 Task: Add the task  Add a feature to import/export data in the app to the section Code Quality Sprint in the project TripleWorks and add a Due Date to the respective task as 2023/11/05.
Action: Mouse moved to (1102, 606)
Screenshot: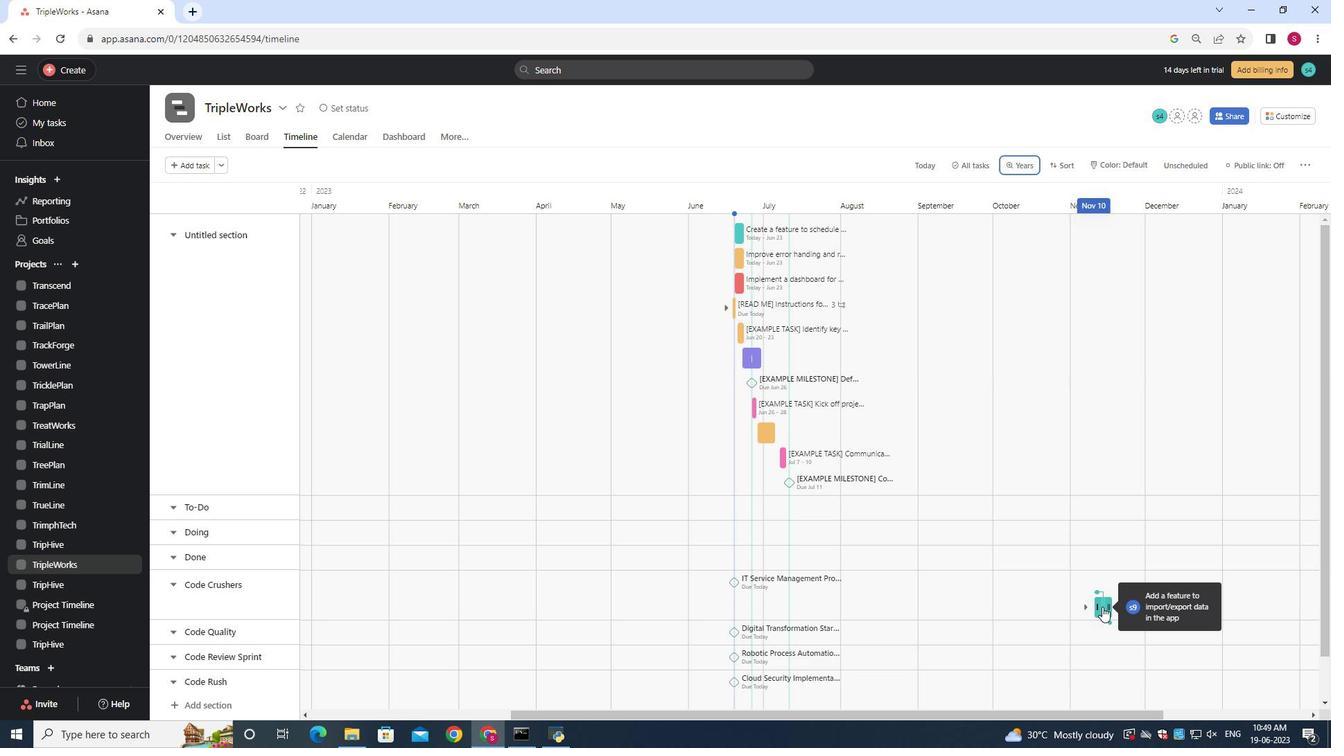 
Action: Mouse pressed left at (1102, 606)
Screenshot: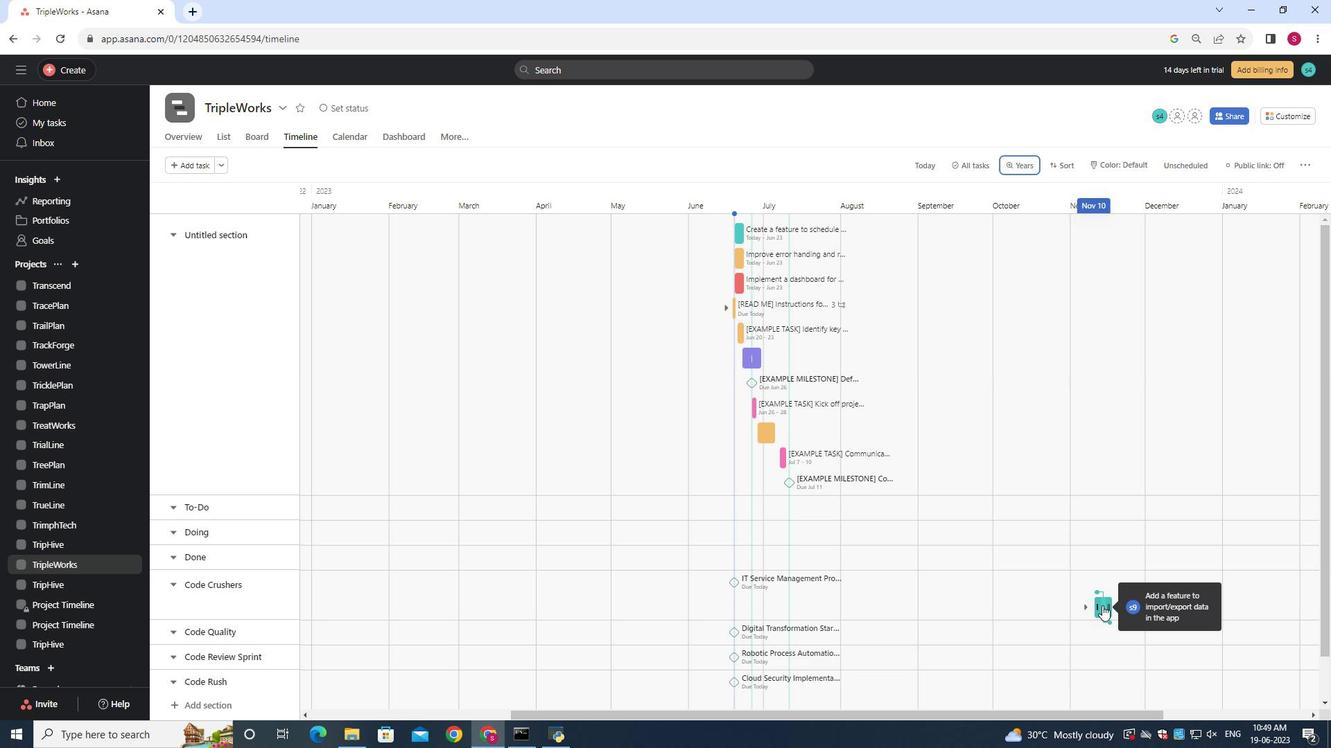 
Action: Mouse moved to (1095, 607)
Screenshot: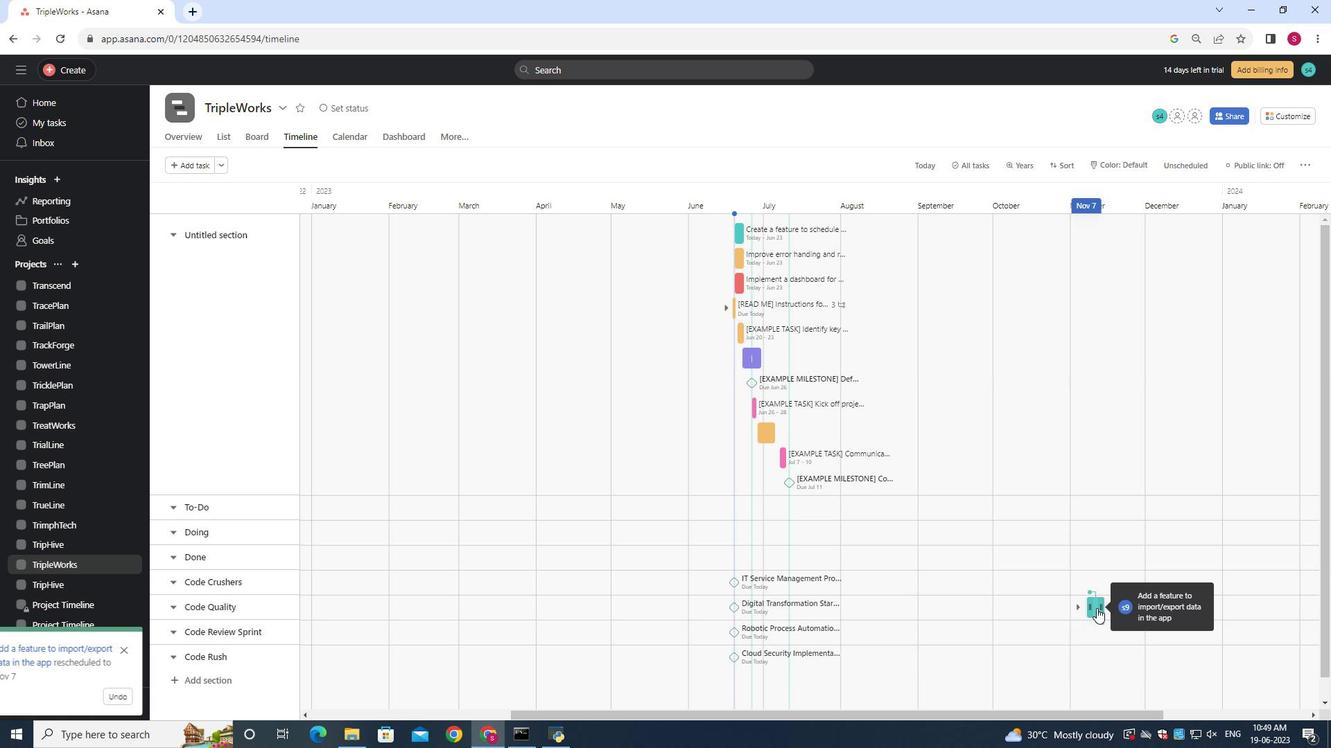 
Action: Mouse pressed left at (1095, 607)
Screenshot: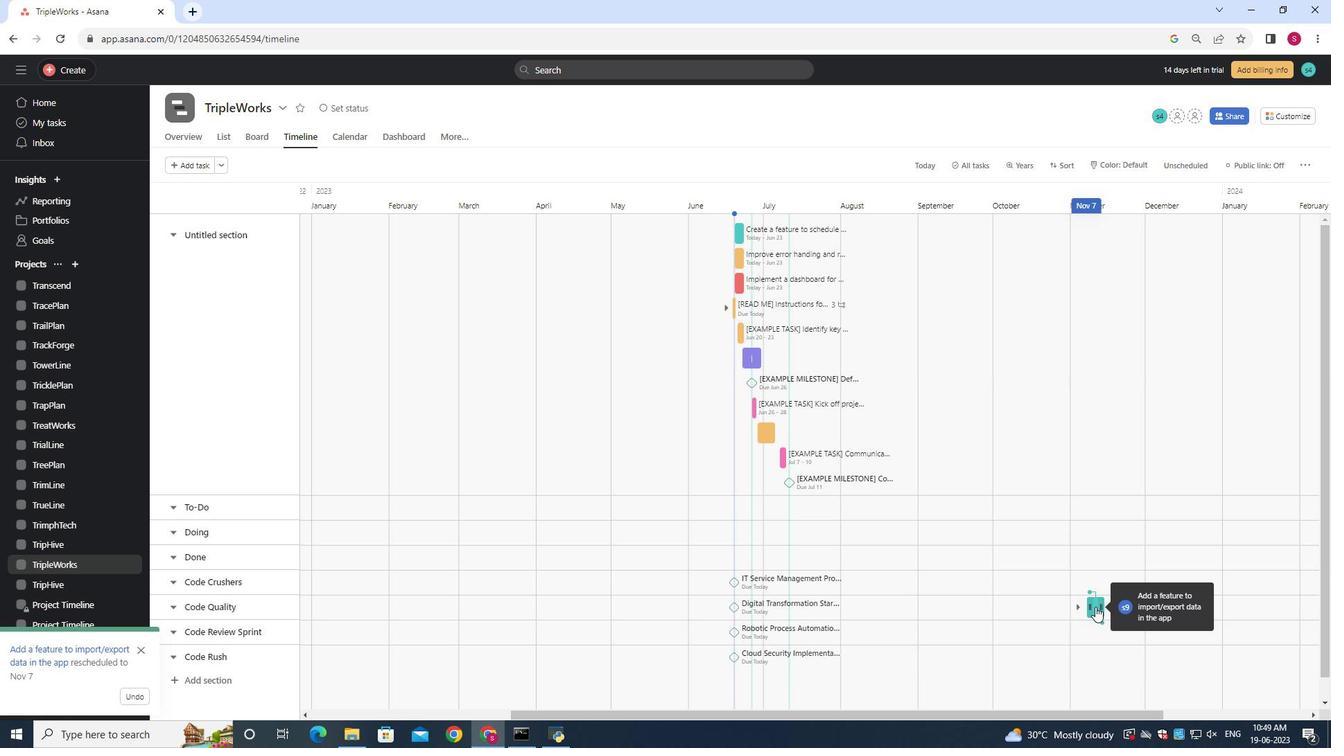 
Action: Mouse moved to (1052, 259)
Screenshot: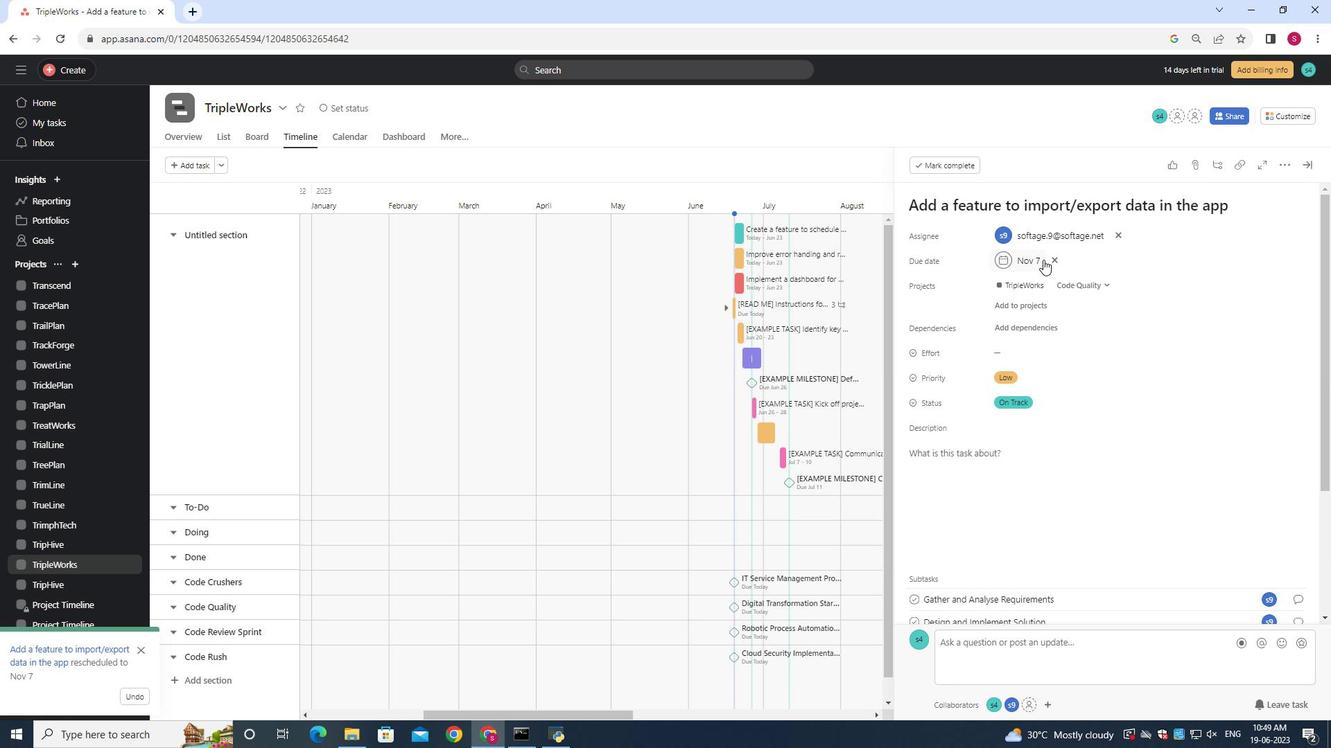
Action: Mouse pressed left at (1052, 259)
Screenshot: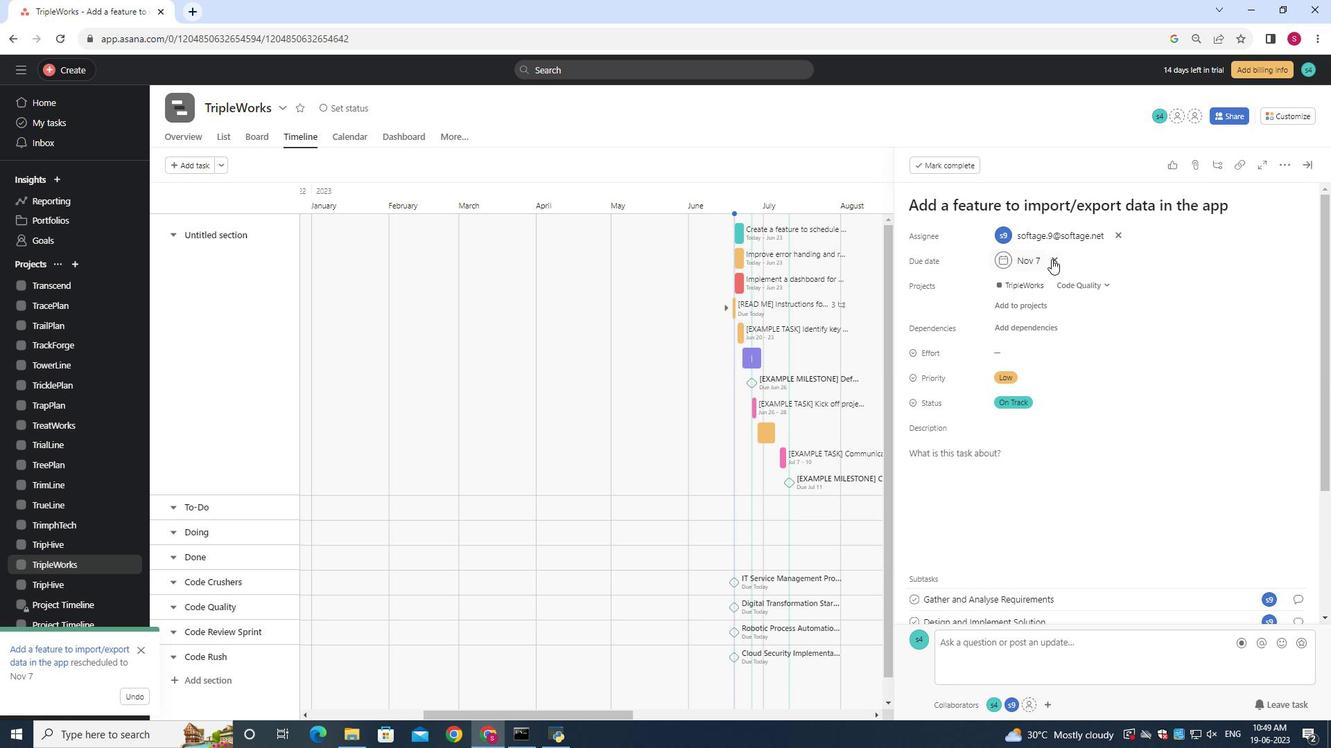 
Action: Mouse moved to (1031, 261)
Screenshot: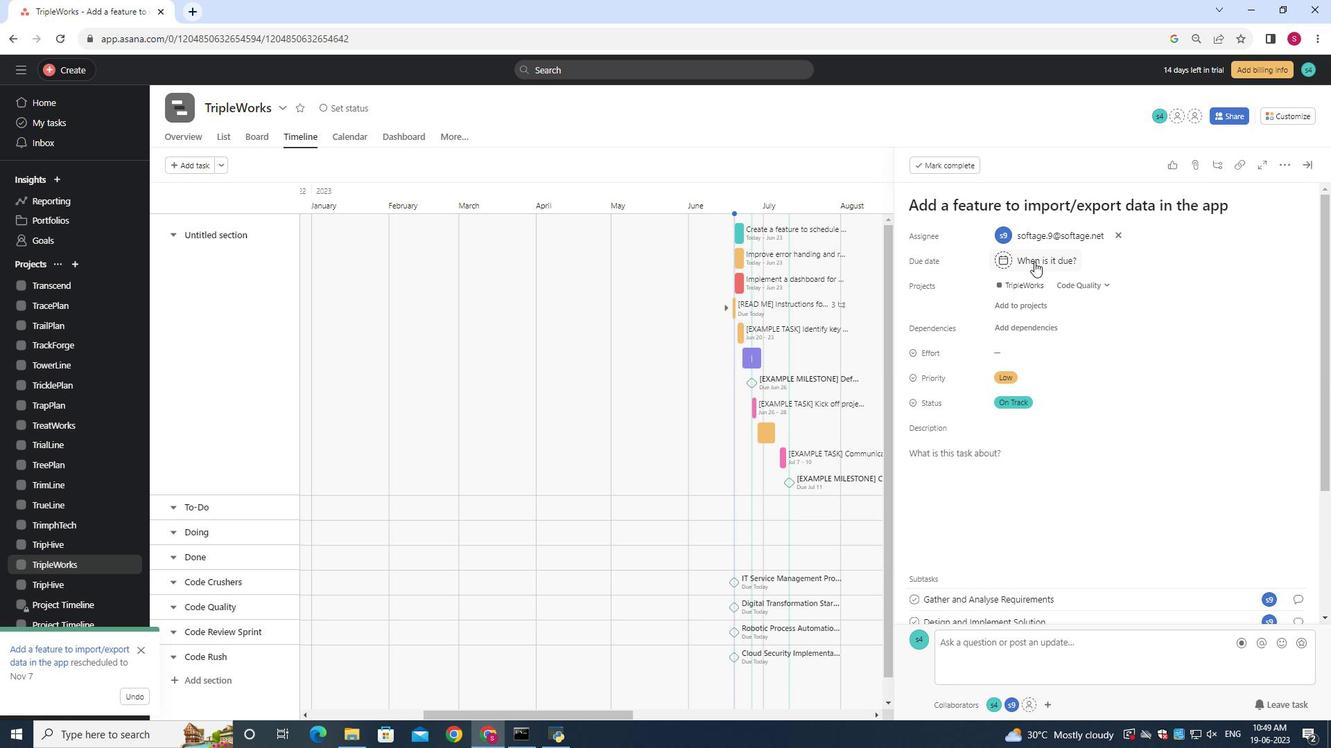 
Action: Mouse pressed left at (1031, 261)
Screenshot: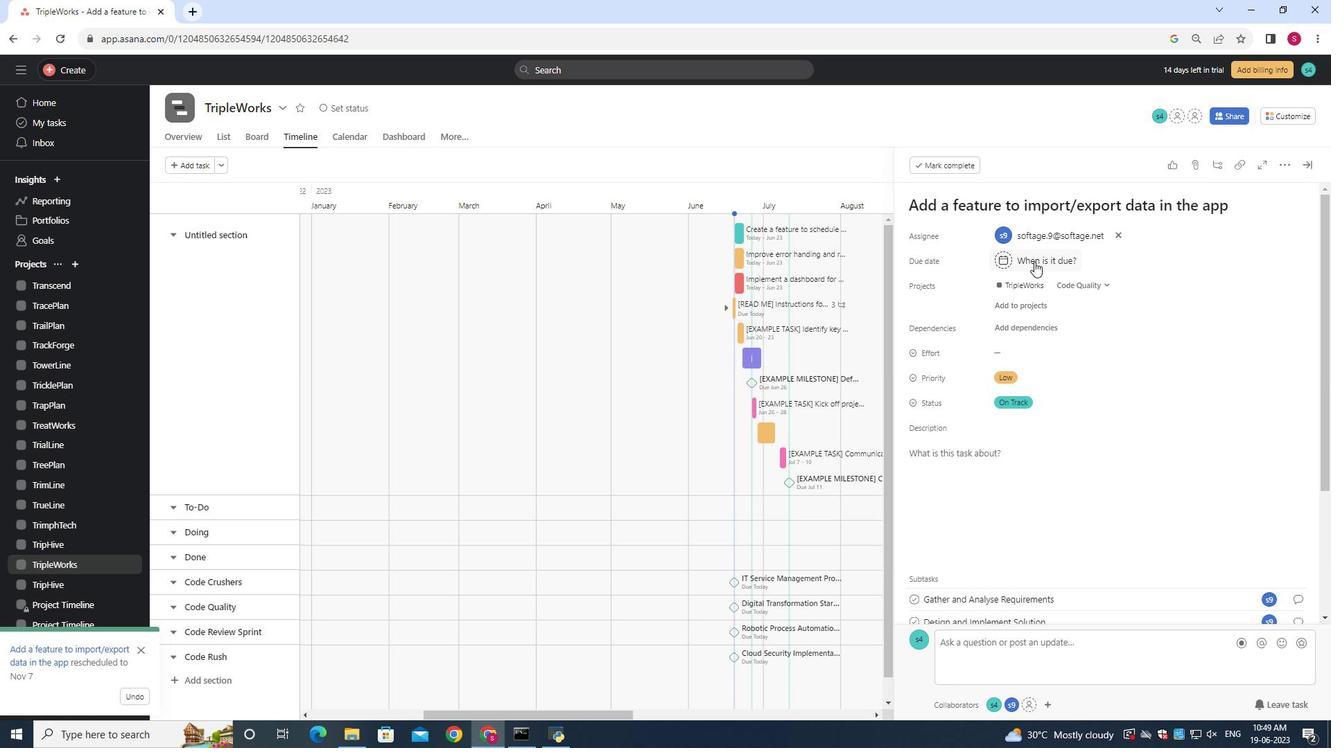 
Action: Mouse moved to (1022, 257)
Screenshot: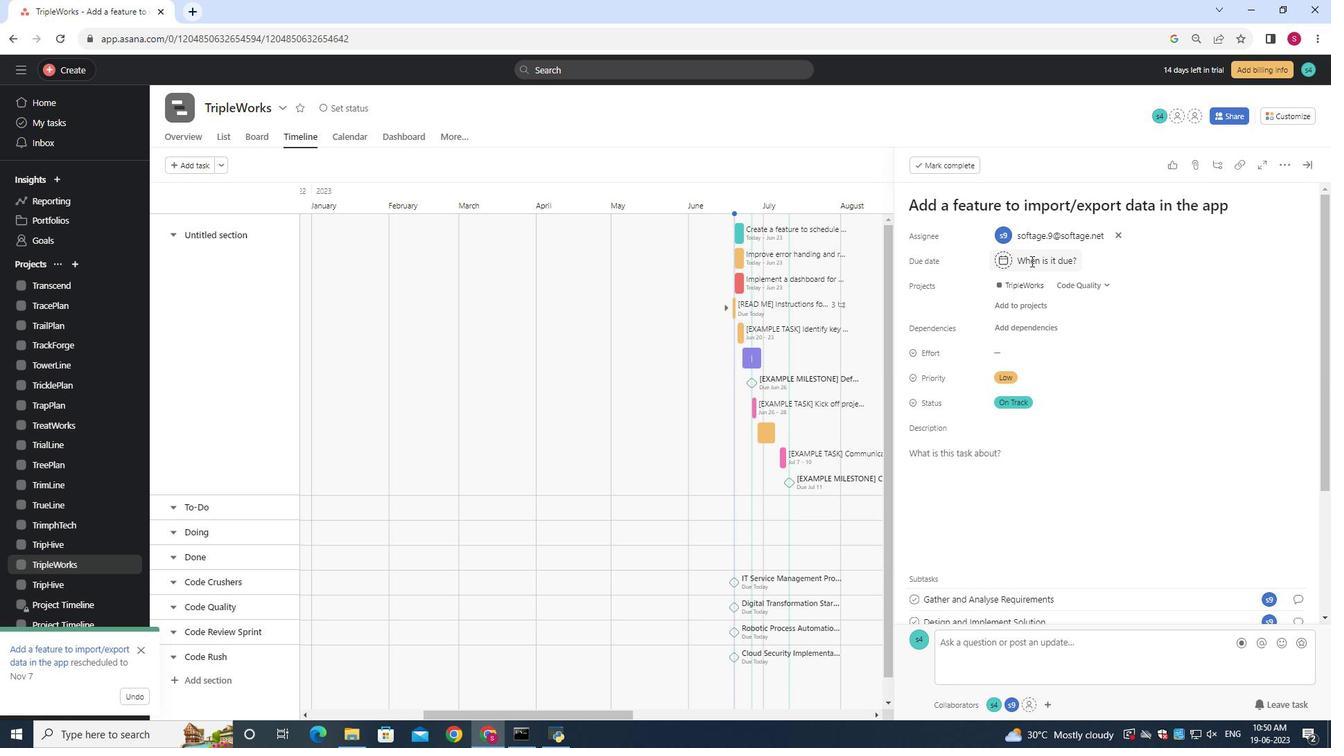 
Action: Key pressed 2023/11/05<Key.enter>
Screenshot: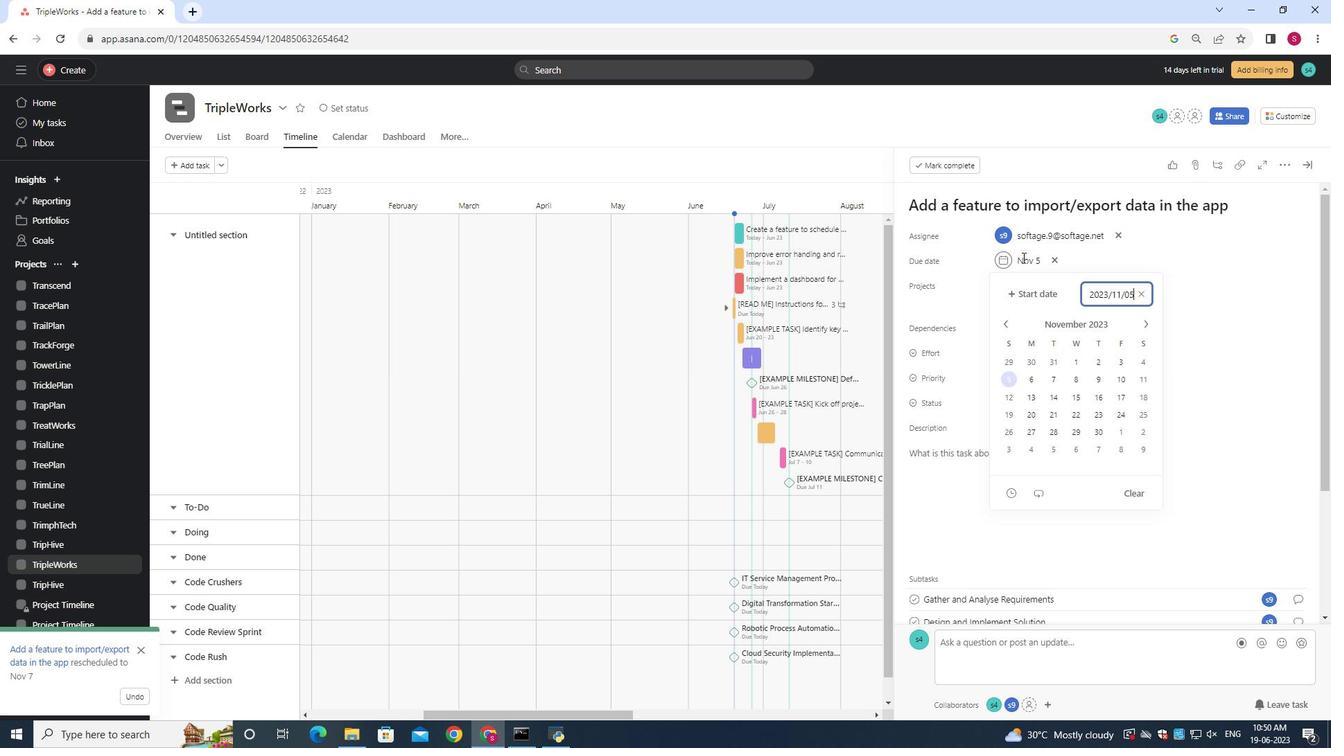 
